 Task: Create New Customer with Customer Name: Bargain Hunt, Billing Address Line1: 1125 Star Trek Drive, Billing Address Line2:  Pensacola, Billing Address Line3:  Florida 32501, Cell Number: 512-211-3583_x000D_

Action: Mouse moved to (193, 39)
Screenshot: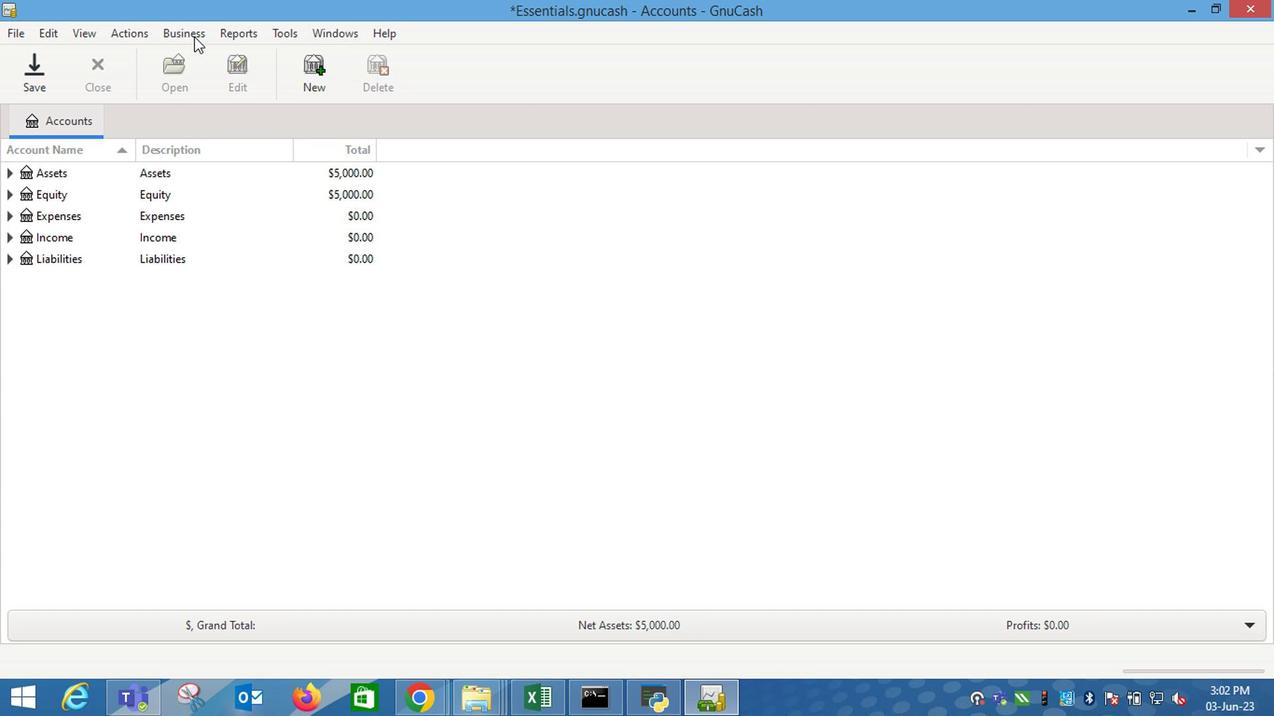 
Action: Mouse pressed left at (193, 39)
Screenshot: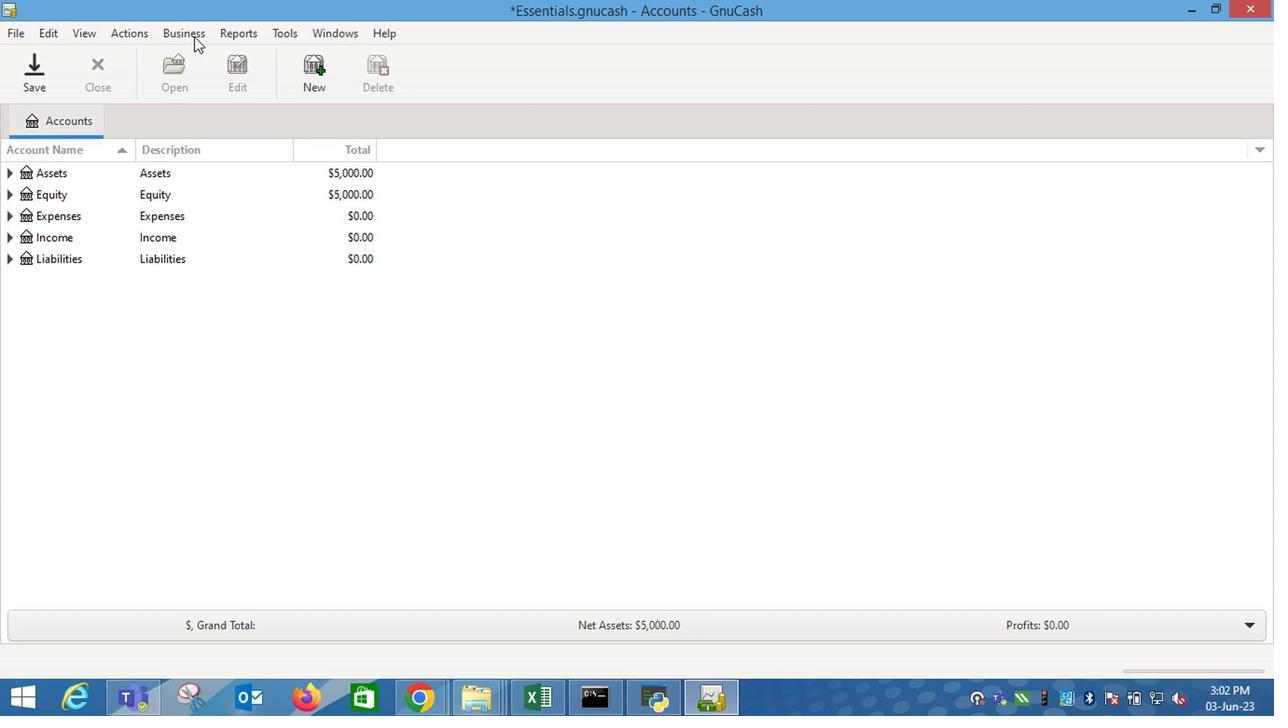 
Action: Mouse moved to (387, 84)
Screenshot: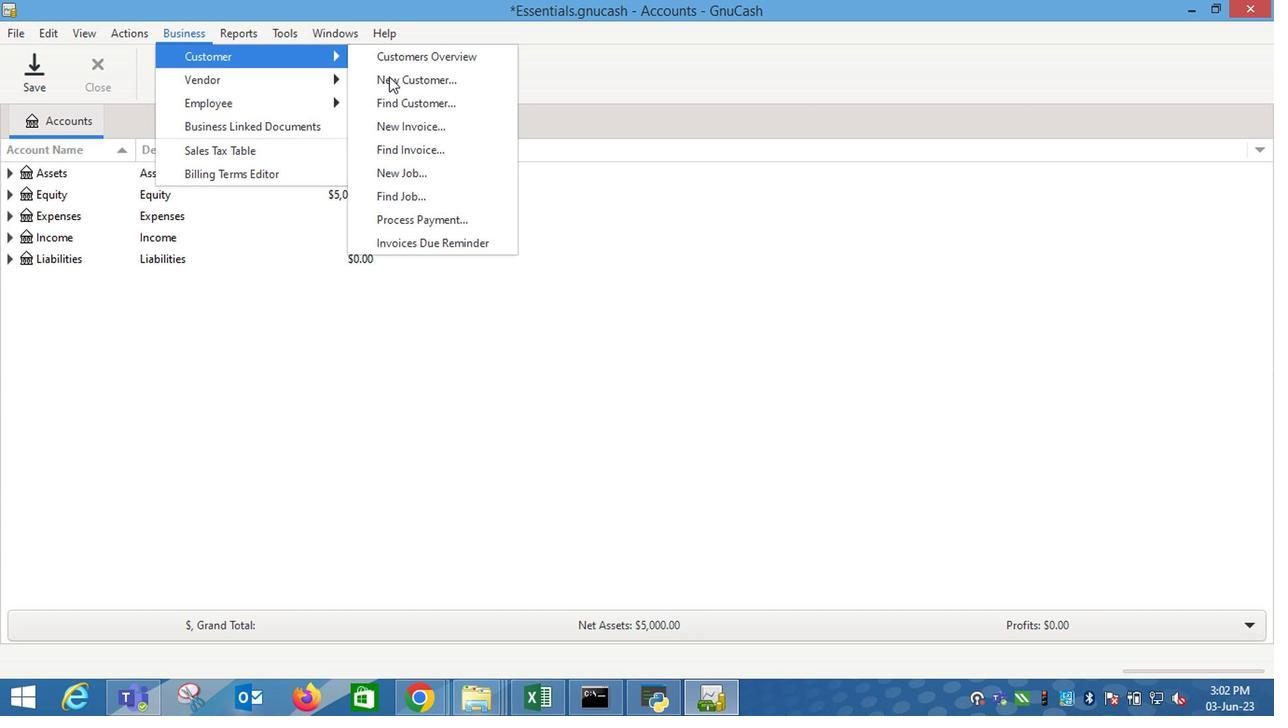 
Action: Mouse pressed left at (387, 84)
Screenshot: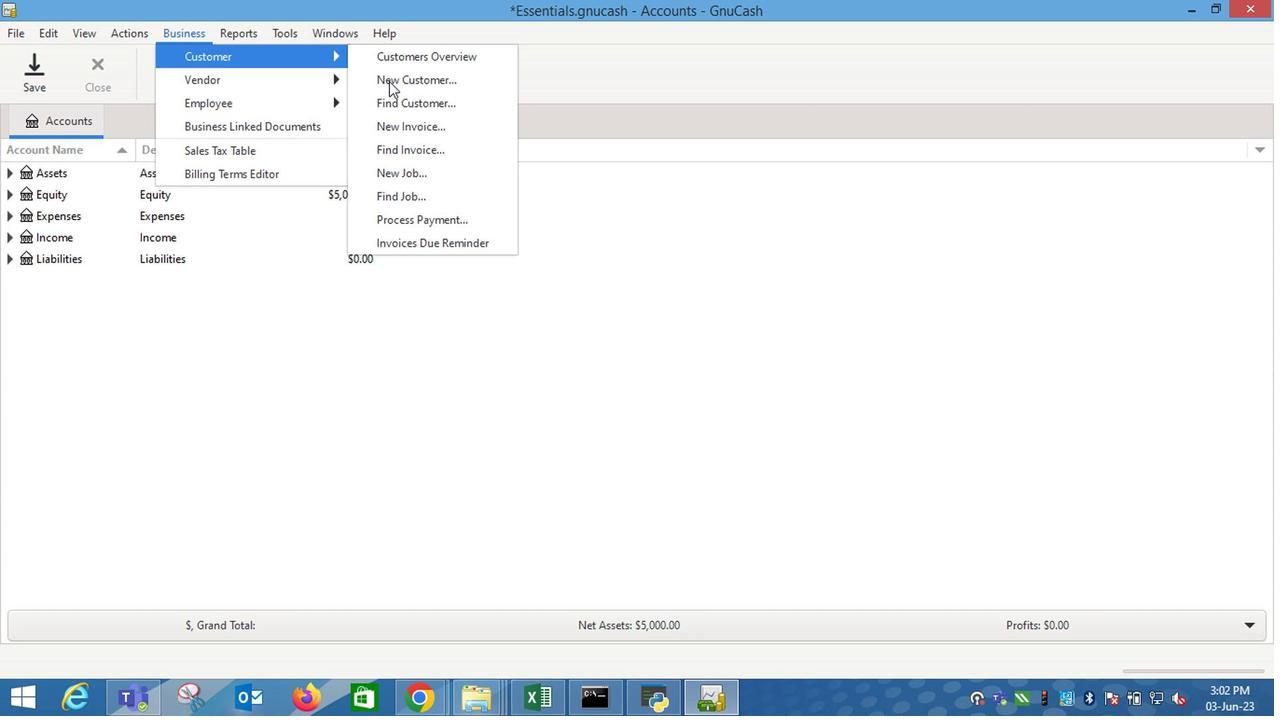 
Action: Mouse moved to (908, 226)
Screenshot: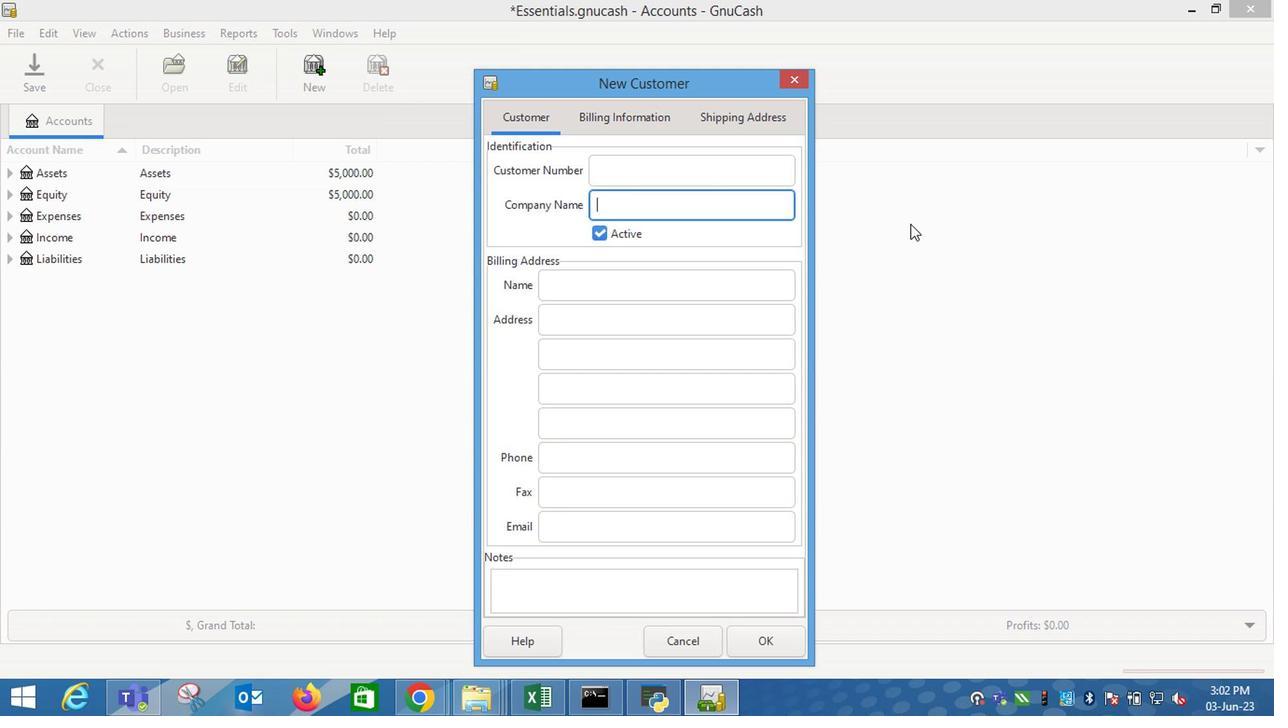 
Action: Key pressed <Key.shift_r>Bargain<Key.tab><Key.tab><Key.shift><Key.tab><Key.tab><Key.right><Key.space><Key.shift_r>Hunt<Key.tab><Key.tab>1125<Key.space><Key.shift_r>Star<Key.space><Key.shift_r>Trek<Key.space><Key.shift_r>Drive<Key.tab><Key.shift_r>Pensacola<Key.tab><Key.shift_r>Florida<Key.space>32501<Key.tab><Key.tab><Key.tab>512-211-3583
Screenshot: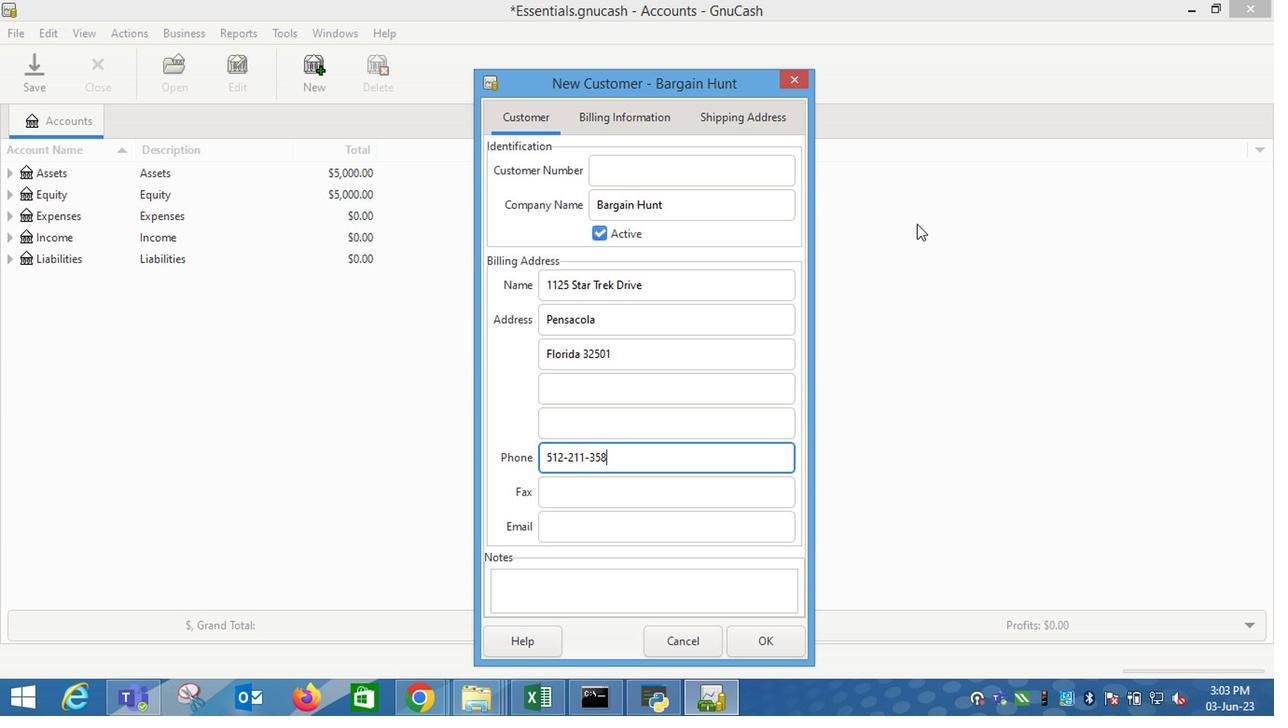 
Action: Mouse moved to (638, 124)
Screenshot: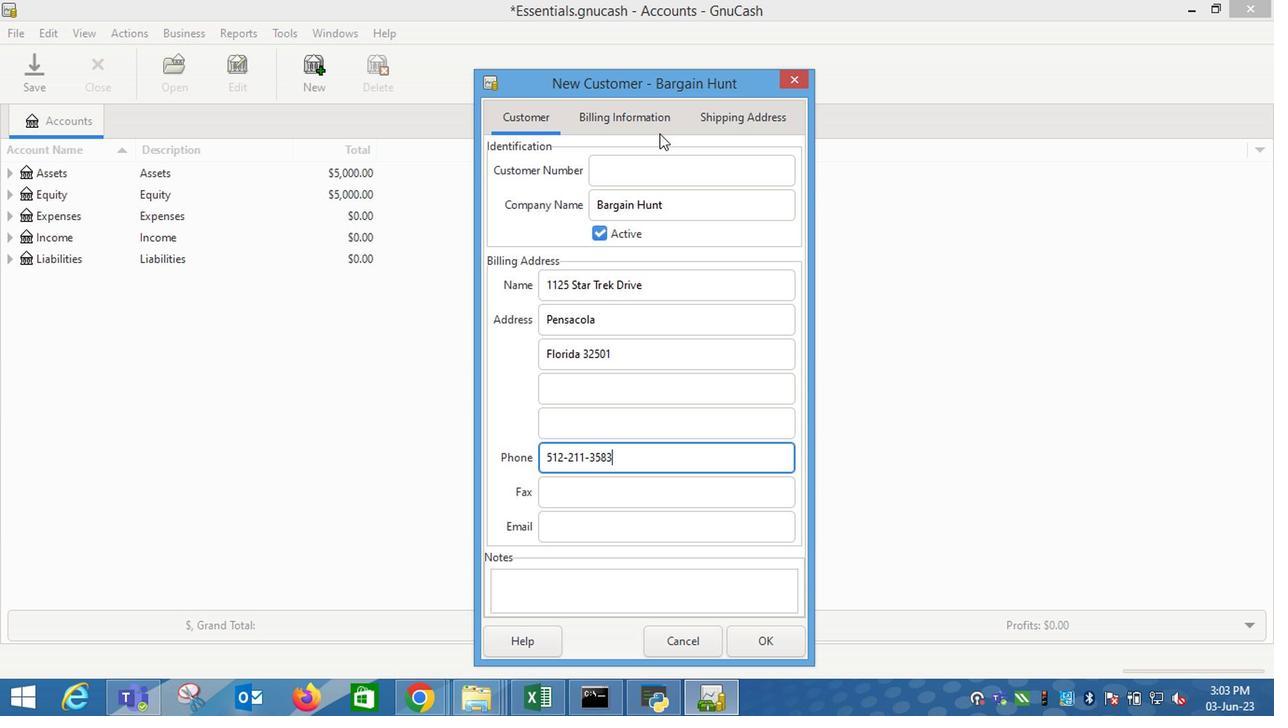 
Action: Mouse pressed left at (638, 124)
Screenshot: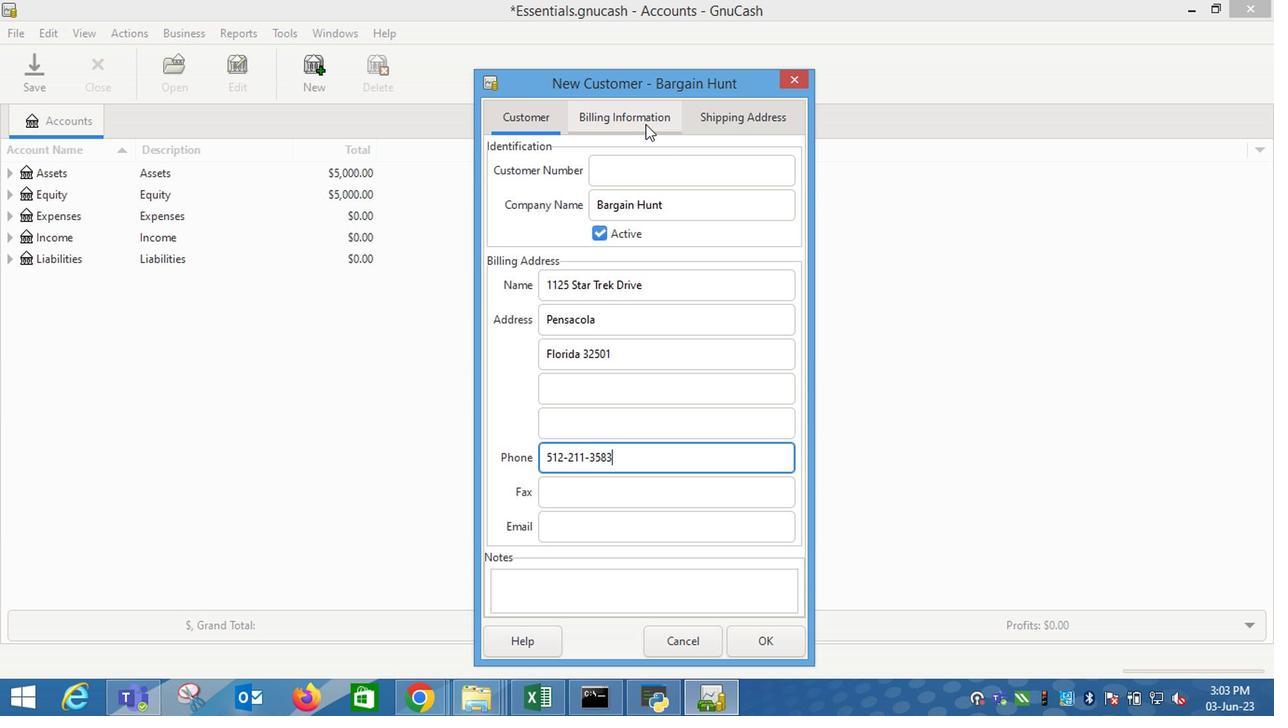
Action: Mouse moved to (774, 649)
Screenshot: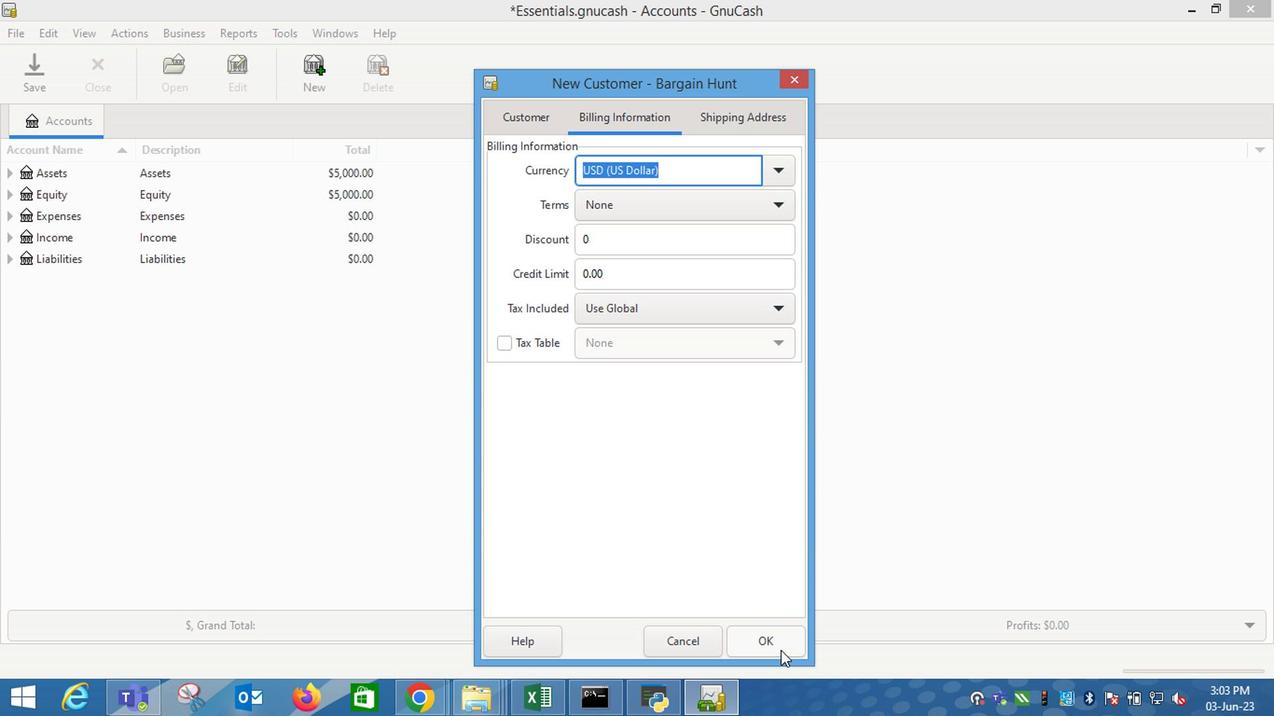 
Action: Mouse pressed left at (774, 649)
Screenshot: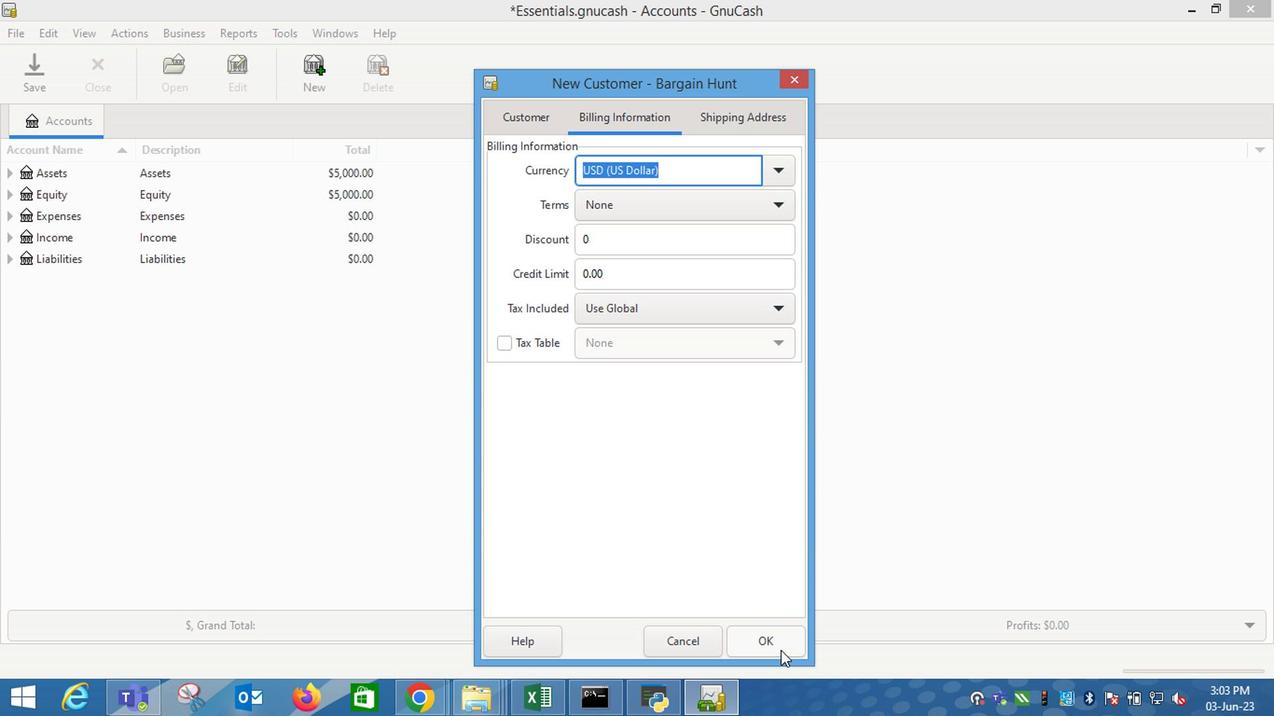 
Action: Mouse moved to (618, 545)
Screenshot: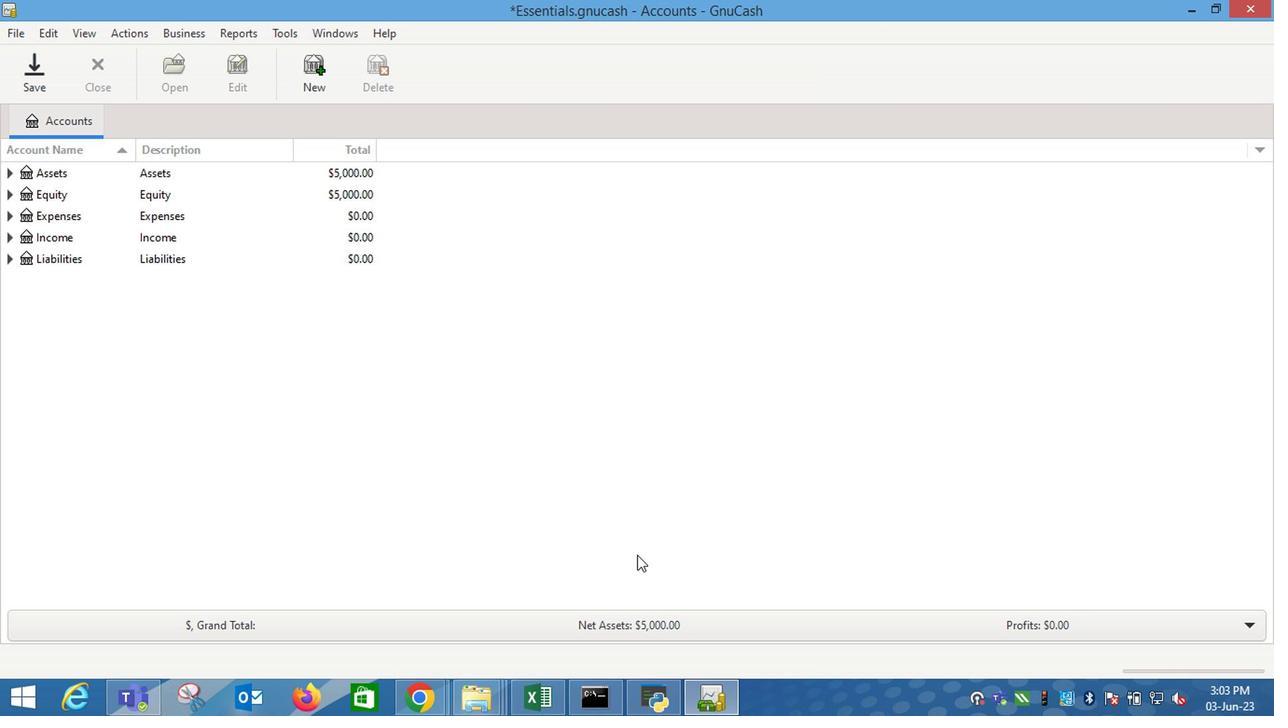 
